 Task: Create a due date automation trigger when advanced on, on the monday of the week before a card is due add fields with custom fields "Resume" completed at 11:00 AM.
Action: Mouse moved to (1088, 77)
Screenshot: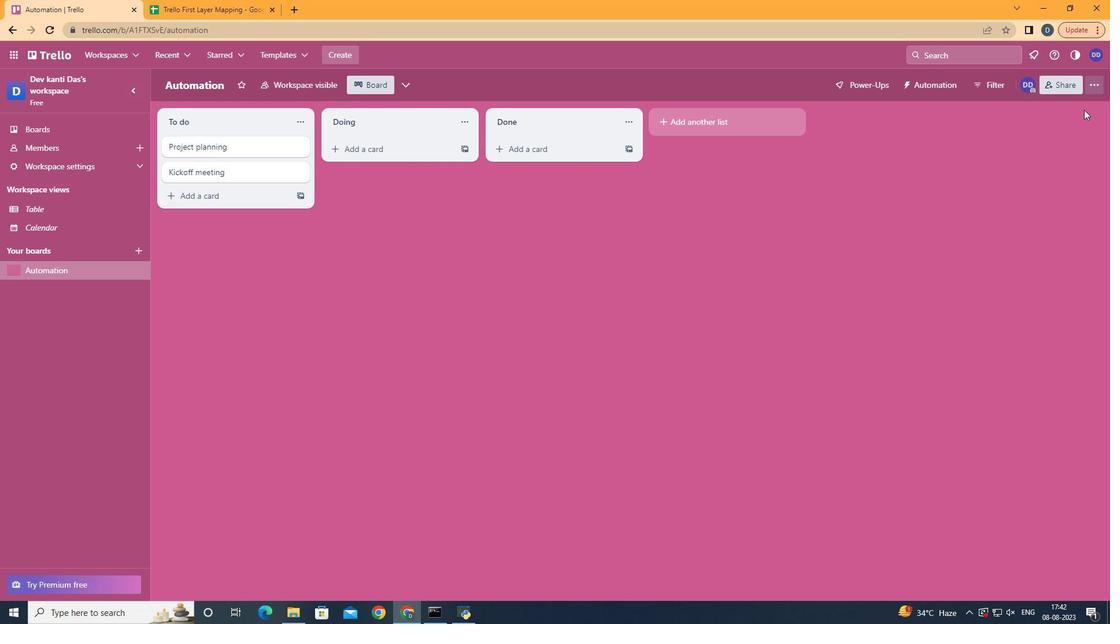 
Action: Mouse pressed left at (1088, 77)
Screenshot: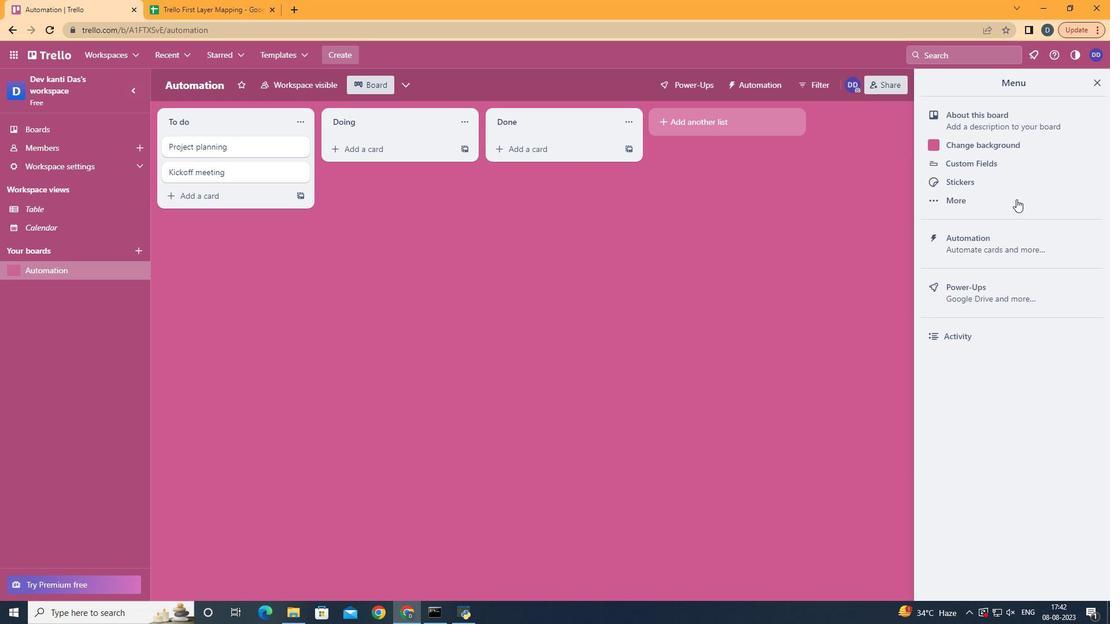 
Action: Mouse moved to (980, 229)
Screenshot: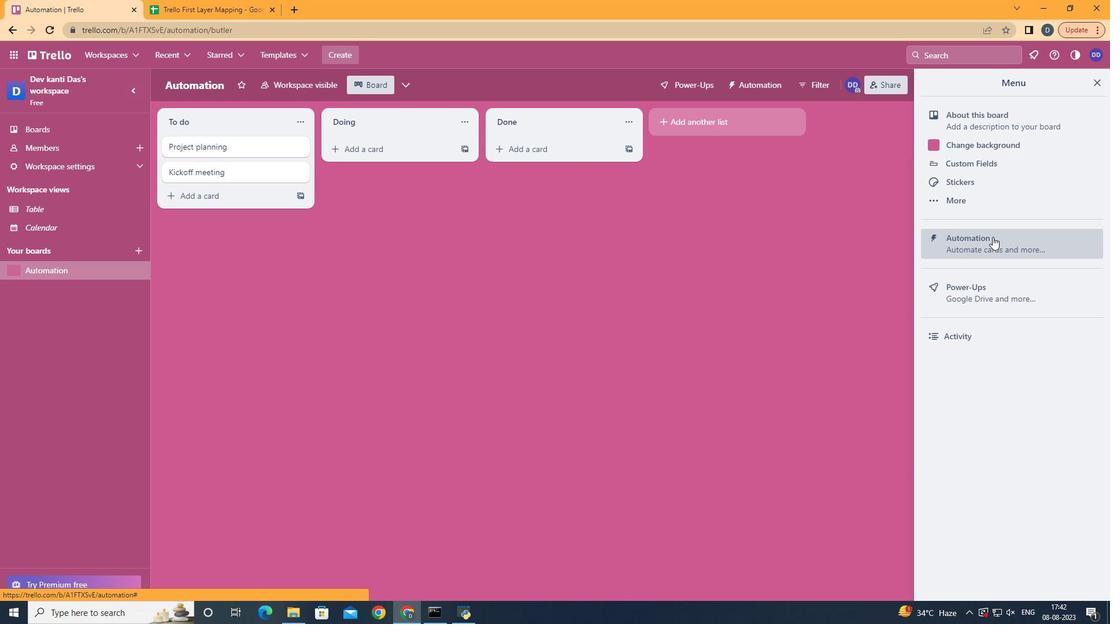
Action: Mouse pressed left at (980, 229)
Screenshot: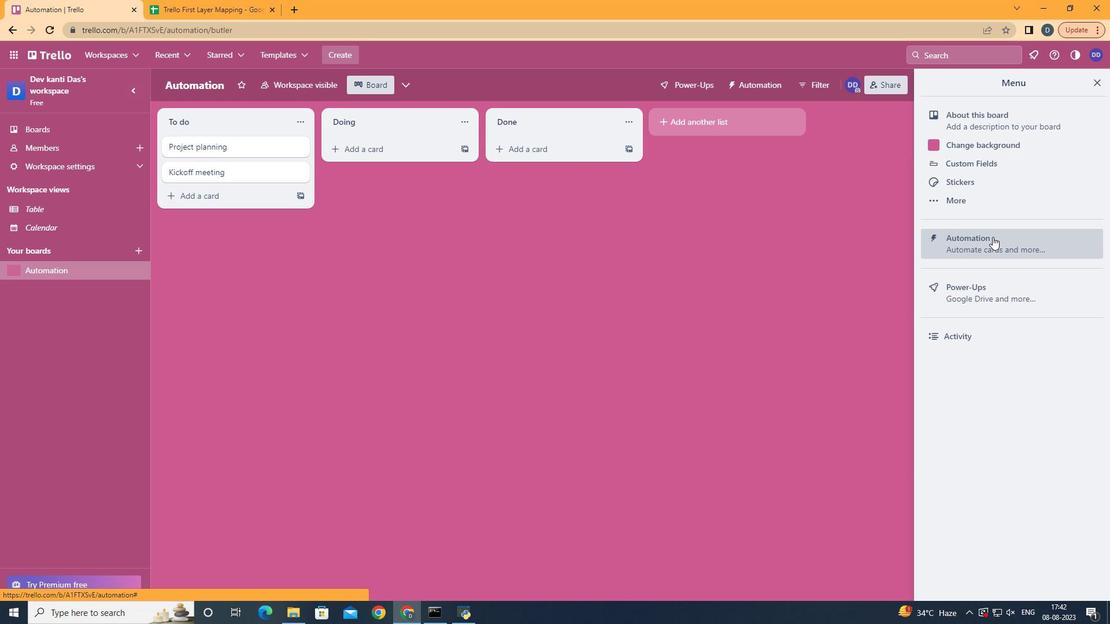 
Action: Mouse moved to (197, 225)
Screenshot: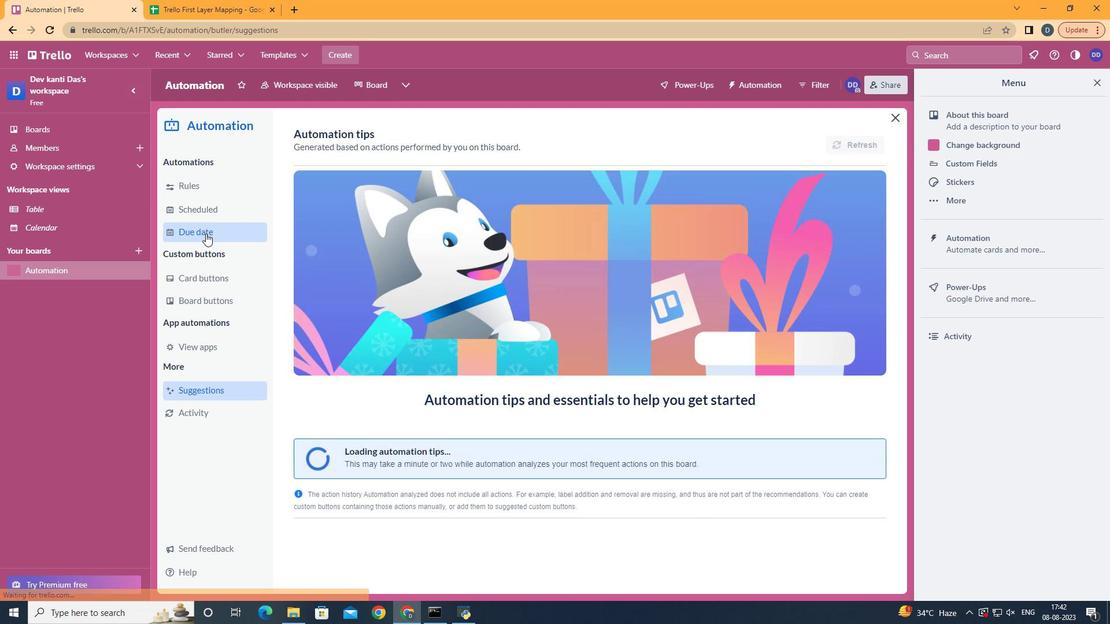 
Action: Mouse pressed left at (197, 225)
Screenshot: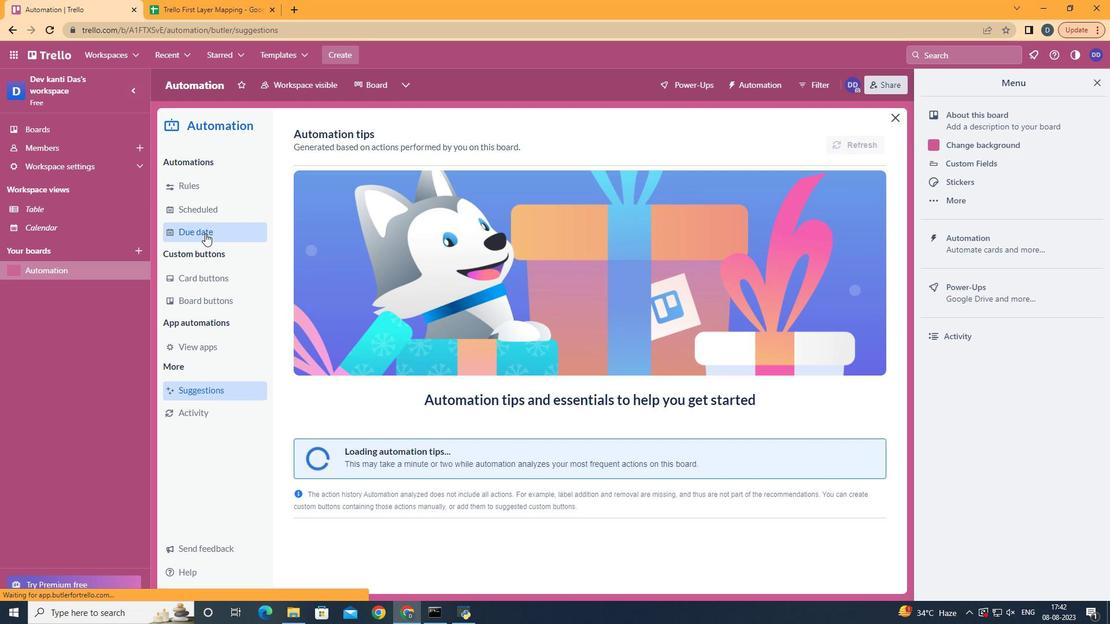 
Action: Mouse moved to (801, 129)
Screenshot: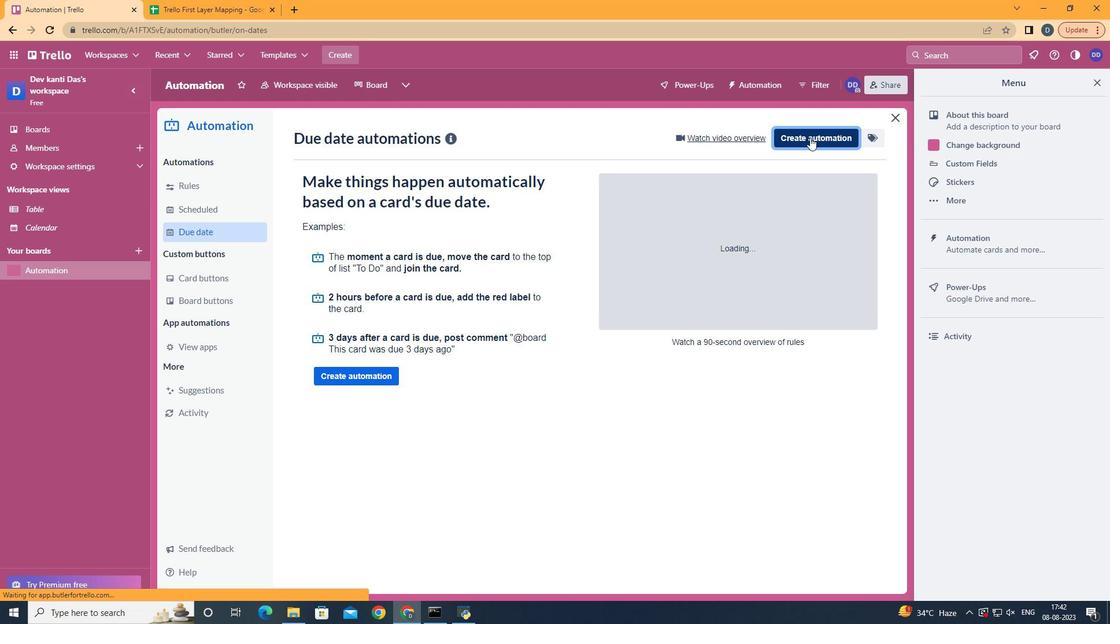 
Action: Mouse pressed left at (801, 129)
Screenshot: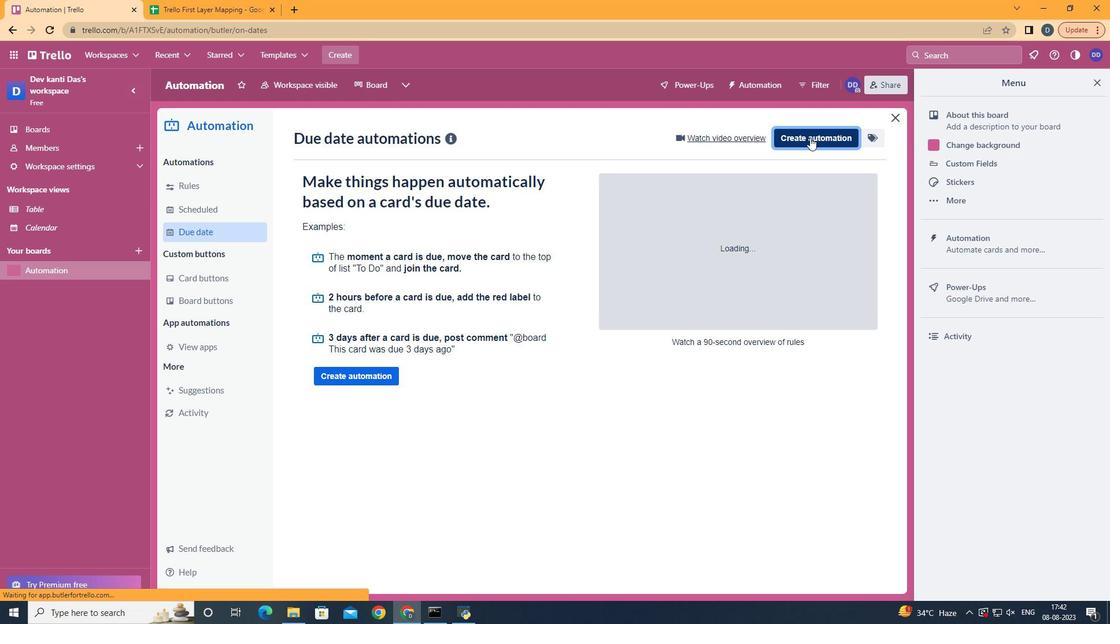 
Action: Mouse moved to (615, 241)
Screenshot: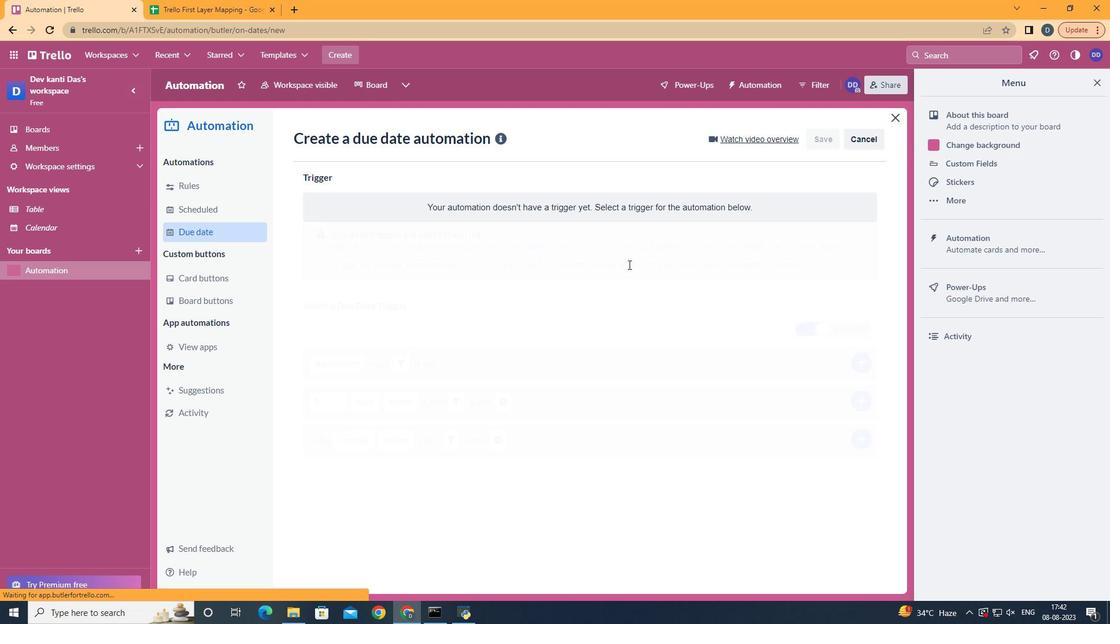 
Action: Mouse pressed left at (615, 241)
Screenshot: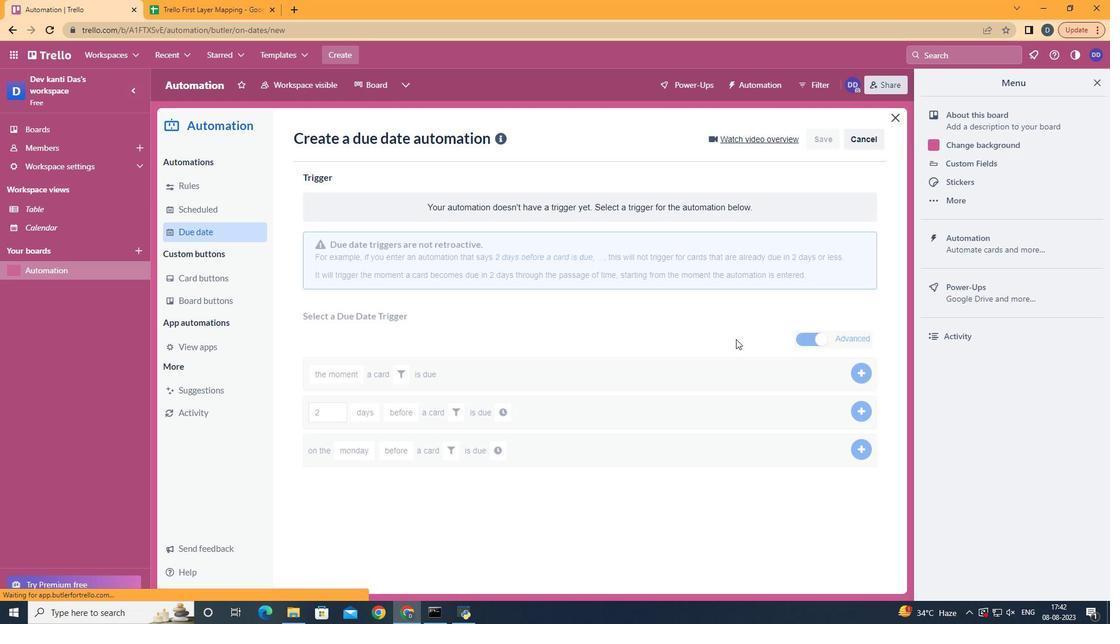 
Action: Mouse moved to (399, 543)
Screenshot: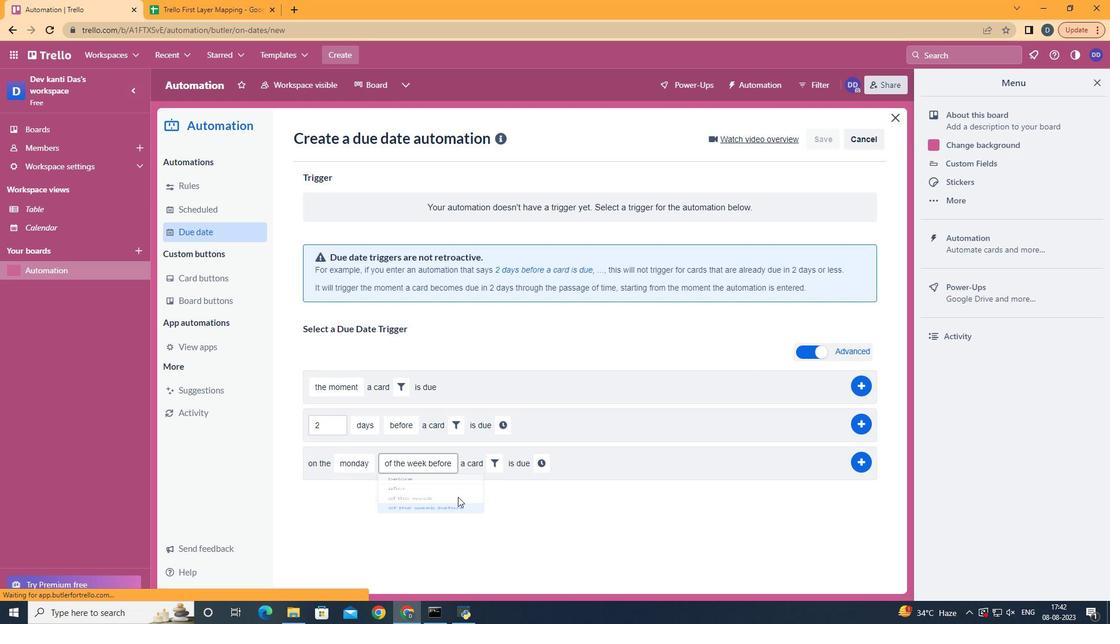
Action: Mouse pressed left at (399, 543)
Screenshot: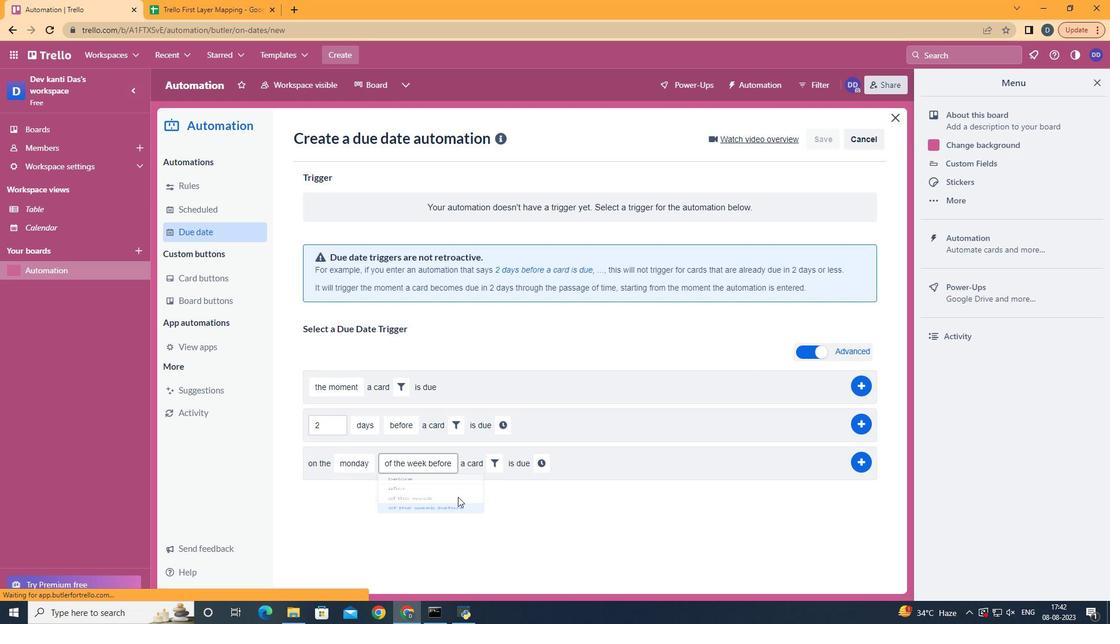 
Action: Mouse moved to (480, 459)
Screenshot: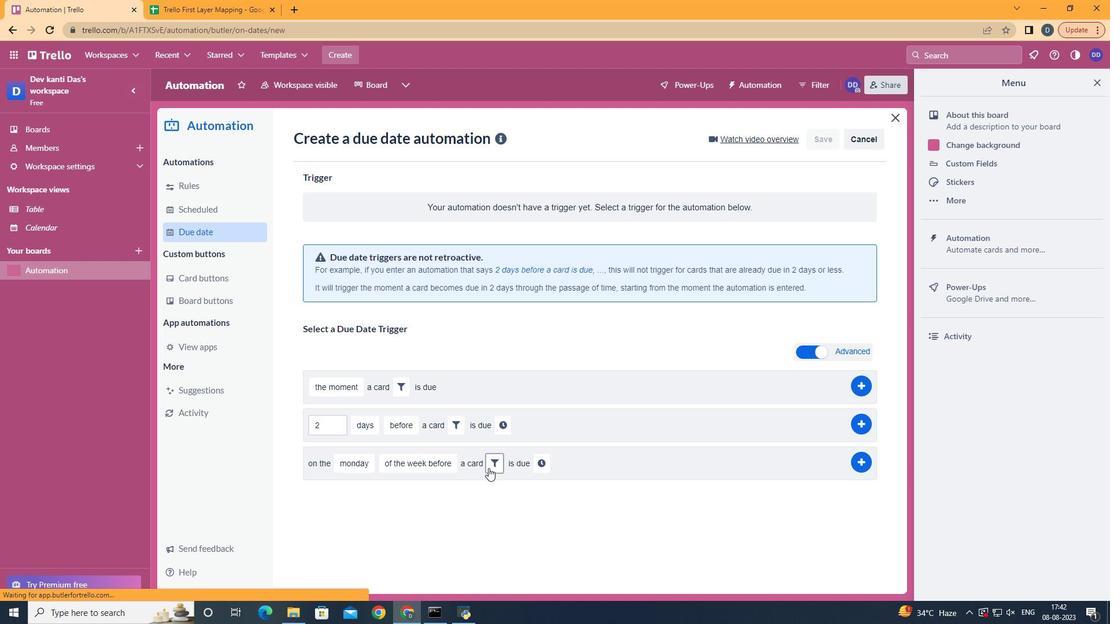 
Action: Mouse pressed left at (480, 459)
Screenshot: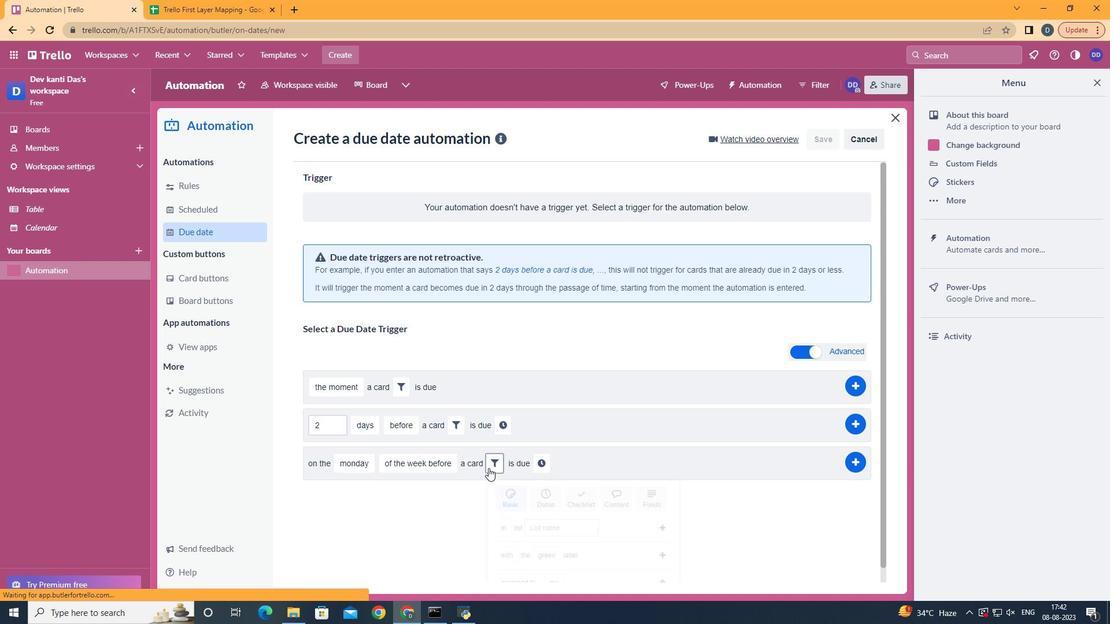 
Action: Mouse moved to (678, 489)
Screenshot: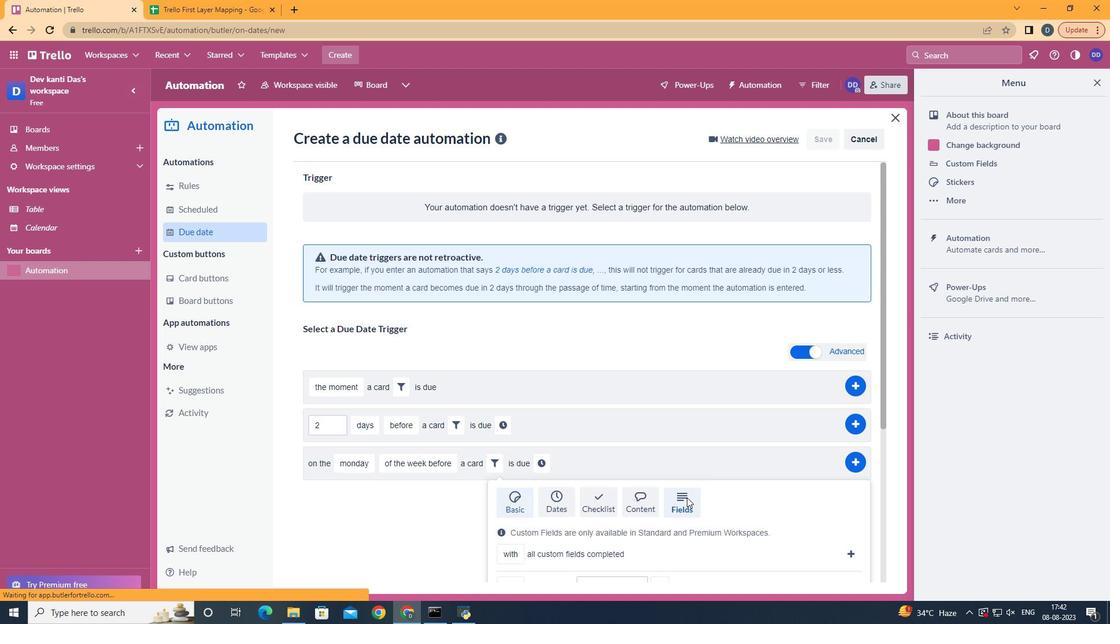 
Action: Mouse pressed left at (678, 489)
Screenshot: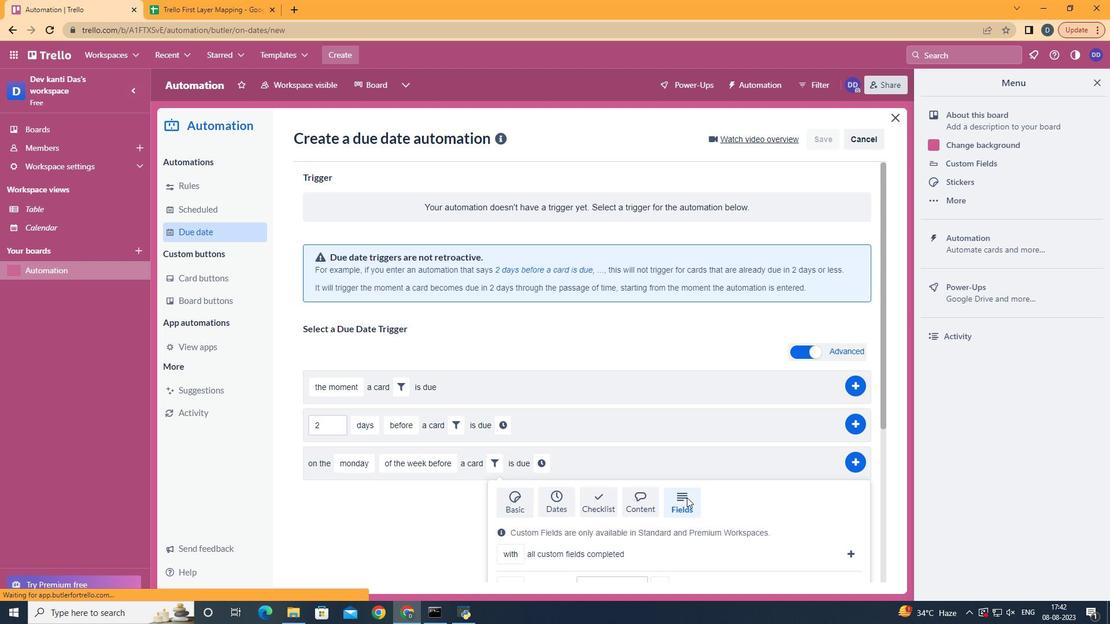 
Action: Mouse moved to (678, 489)
Screenshot: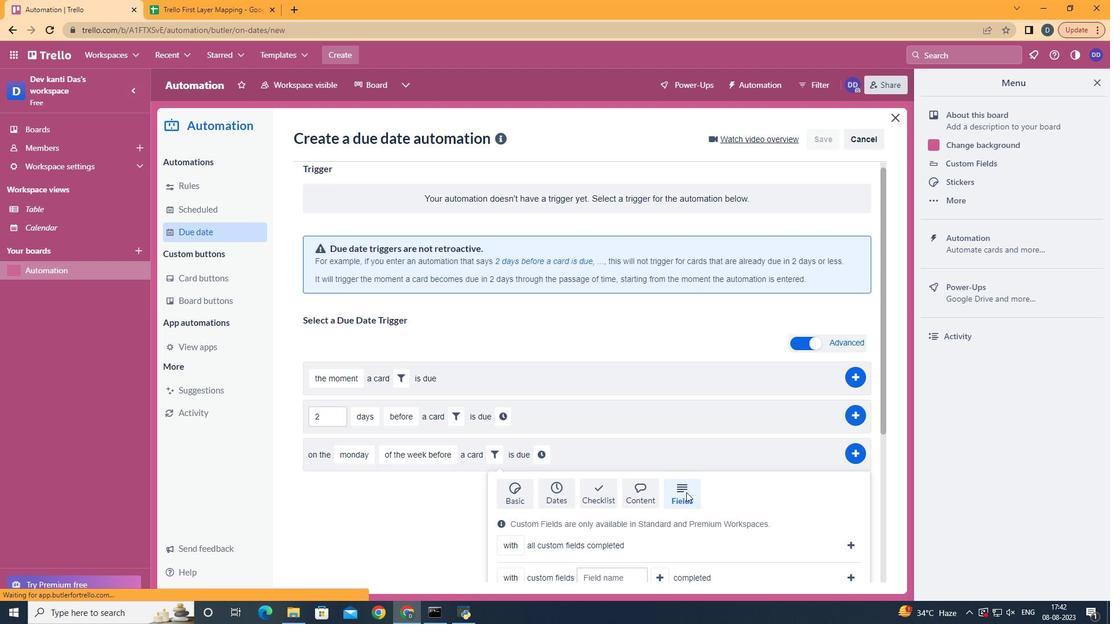 
Action: Mouse scrolled (678, 488) with delta (0, 0)
Screenshot: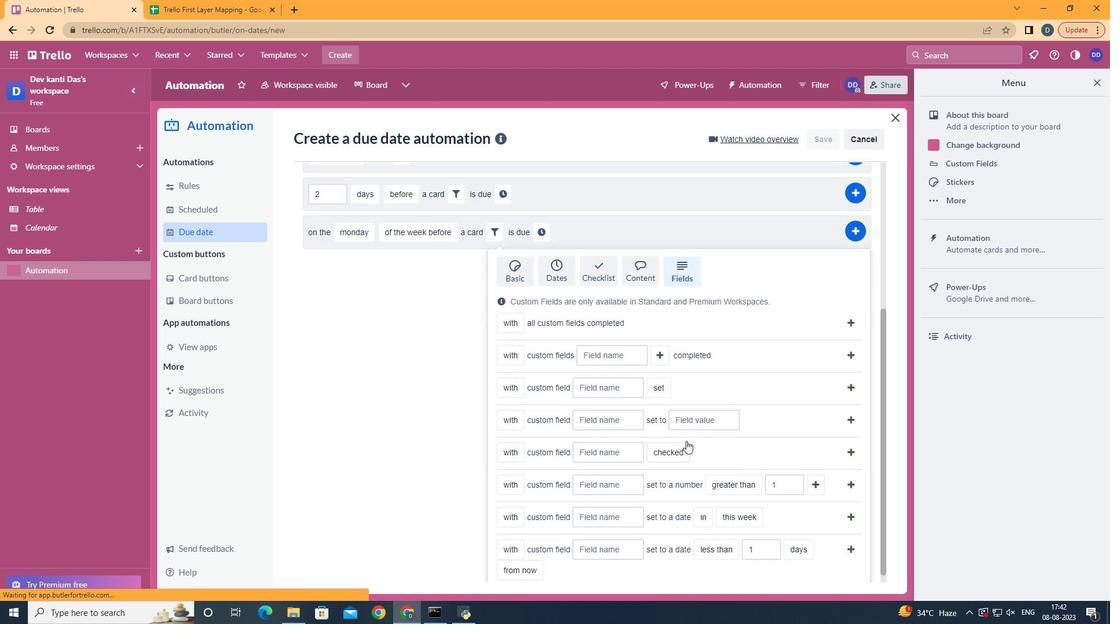 
Action: Mouse scrolled (678, 488) with delta (0, 0)
Screenshot: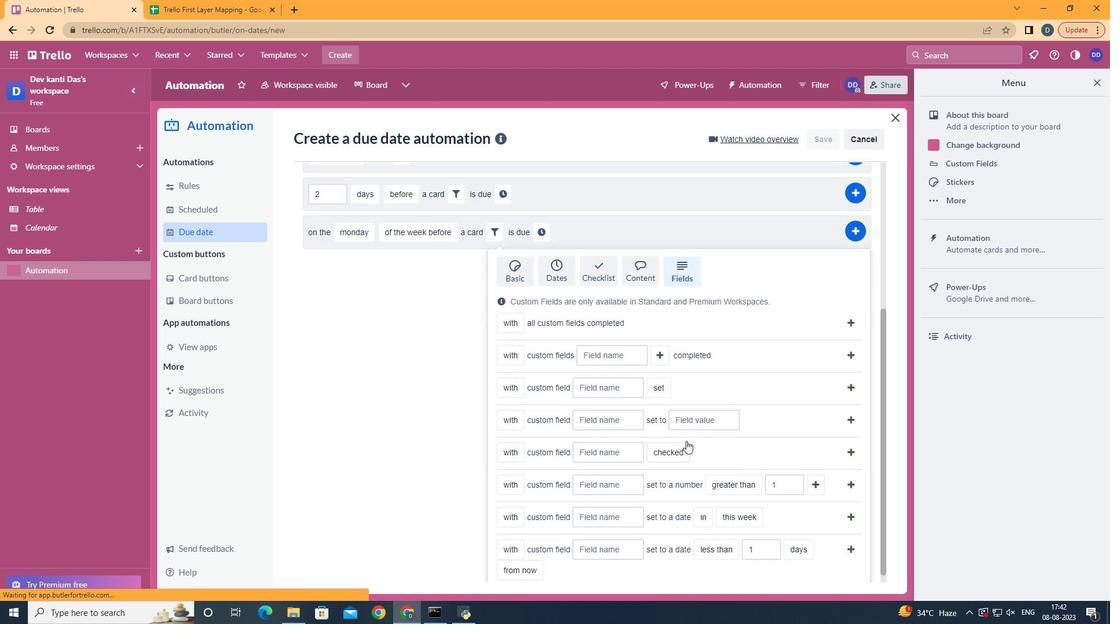 
Action: Mouse scrolled (678, 488) with delta (0, 0)
Screenshot: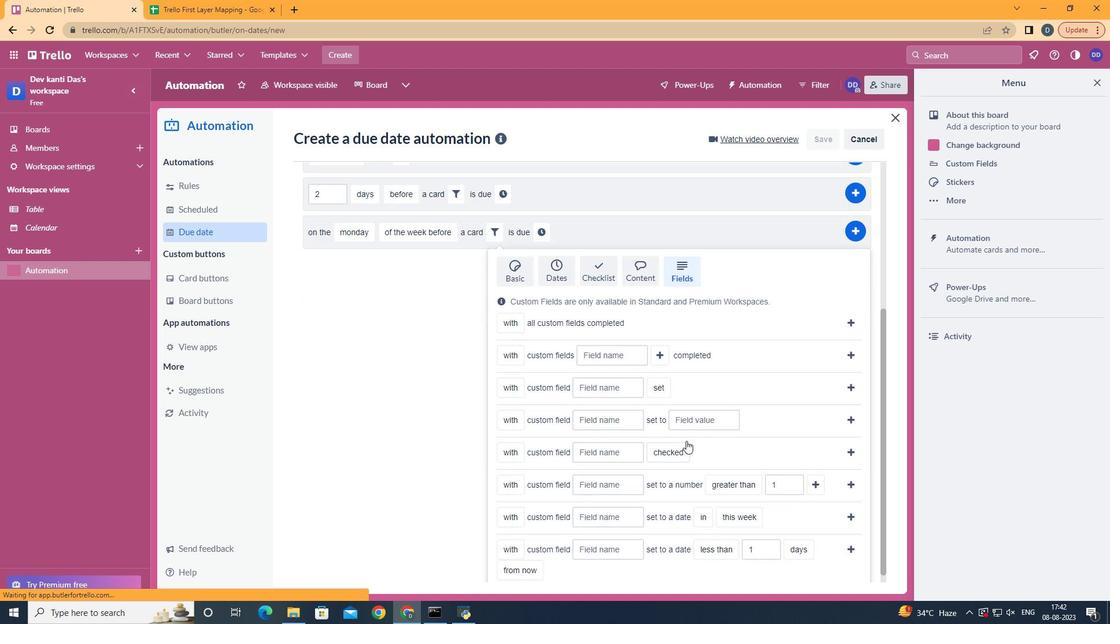 
Action: Mouse scrolled (678, 488) with delta (0, 0)
Screenshot: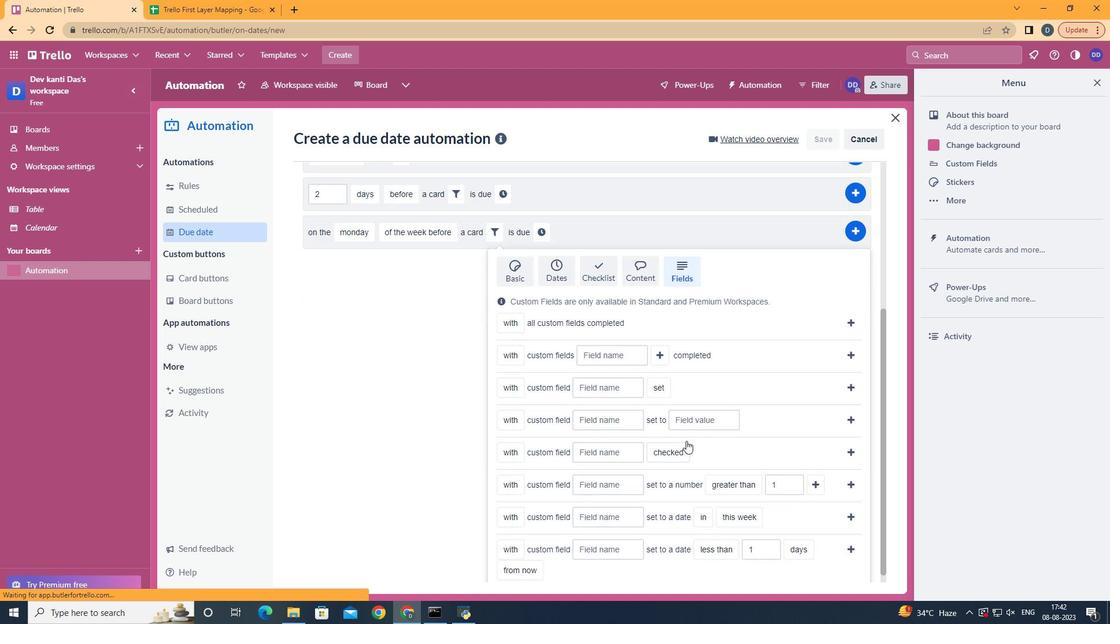 
Action: Mouse moved to (512, 367)
Screenshot: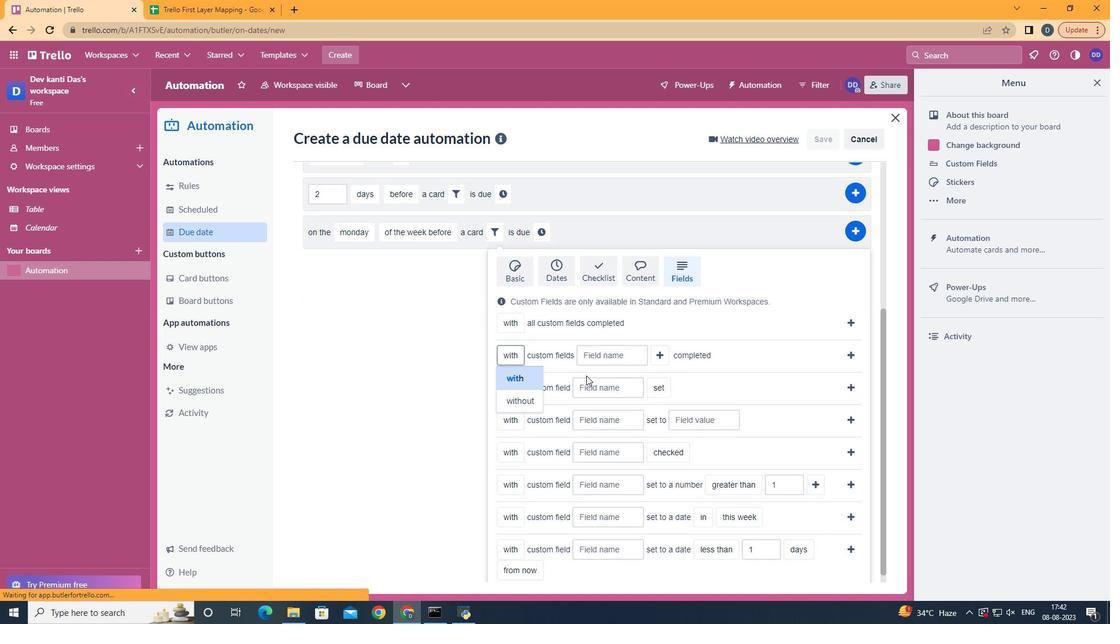 
Action: Mouse pressed left at (512, 367)
Screenshot: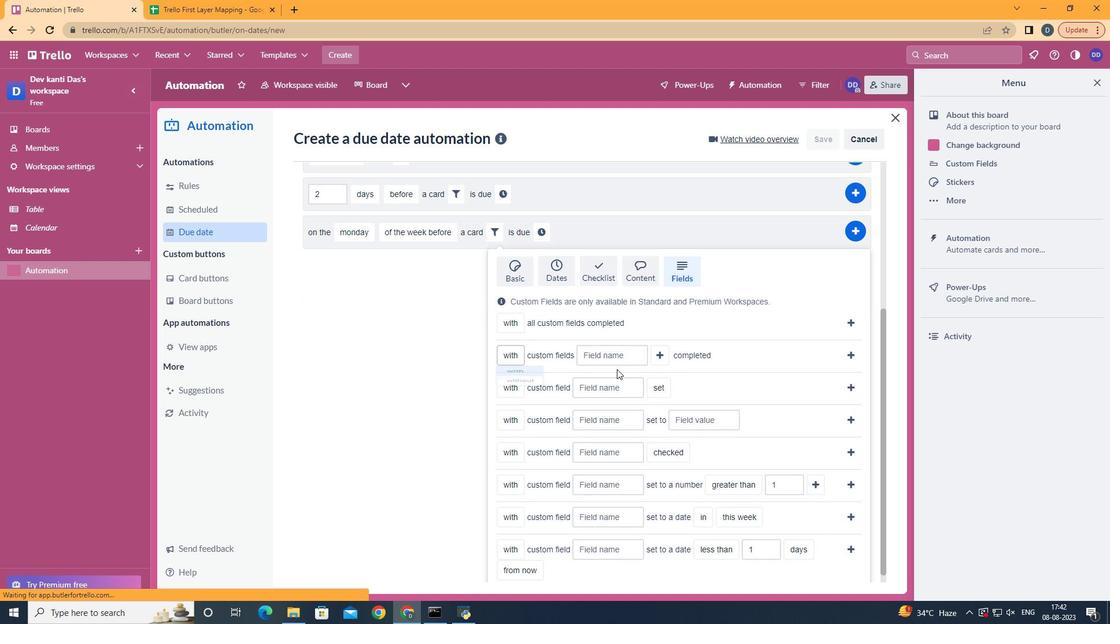 
Action: Mouse moved to (608, 349)
Screenshot: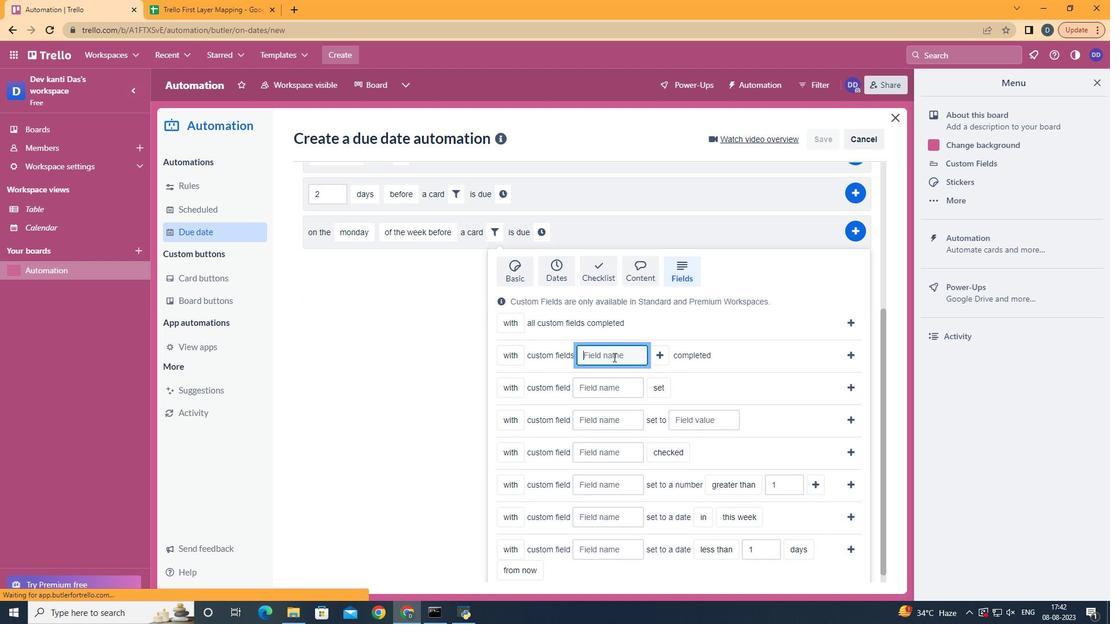 
Action: Mouse pressed left at (608, 349)
Screenshot: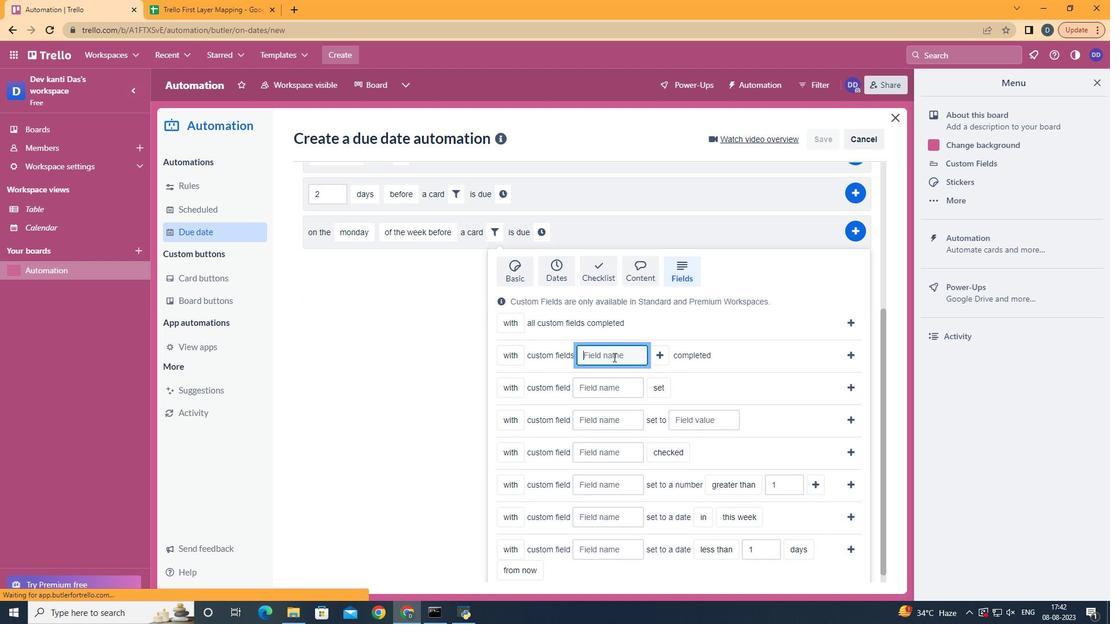 
Action: Mouse moved to (605, 348)
Screenshot: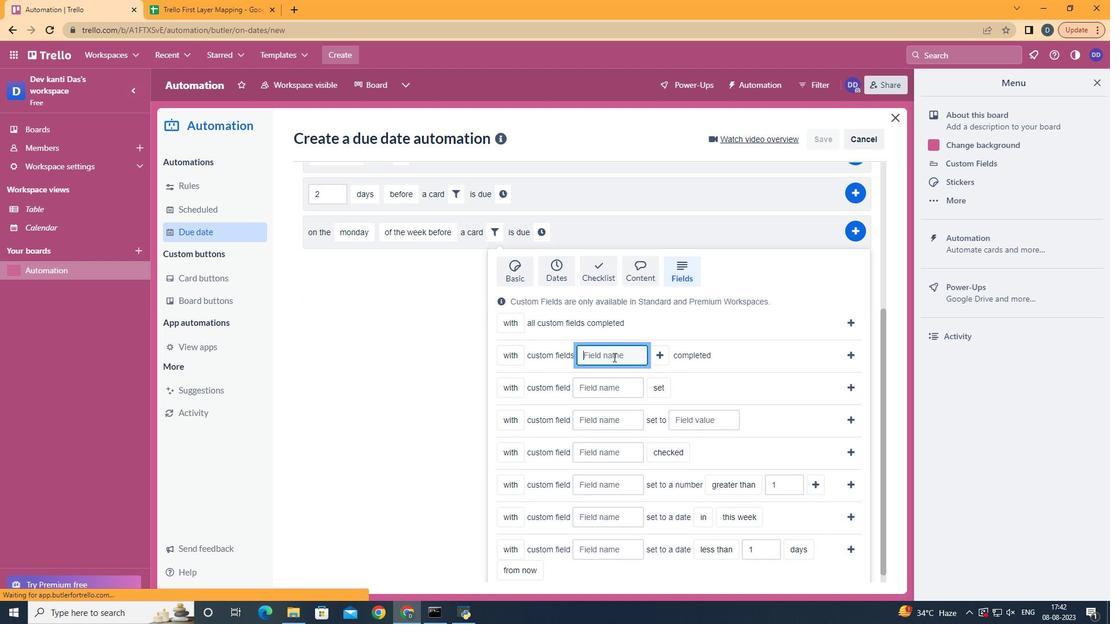
Action: Key pressed <Key.shift>R
Screenshot: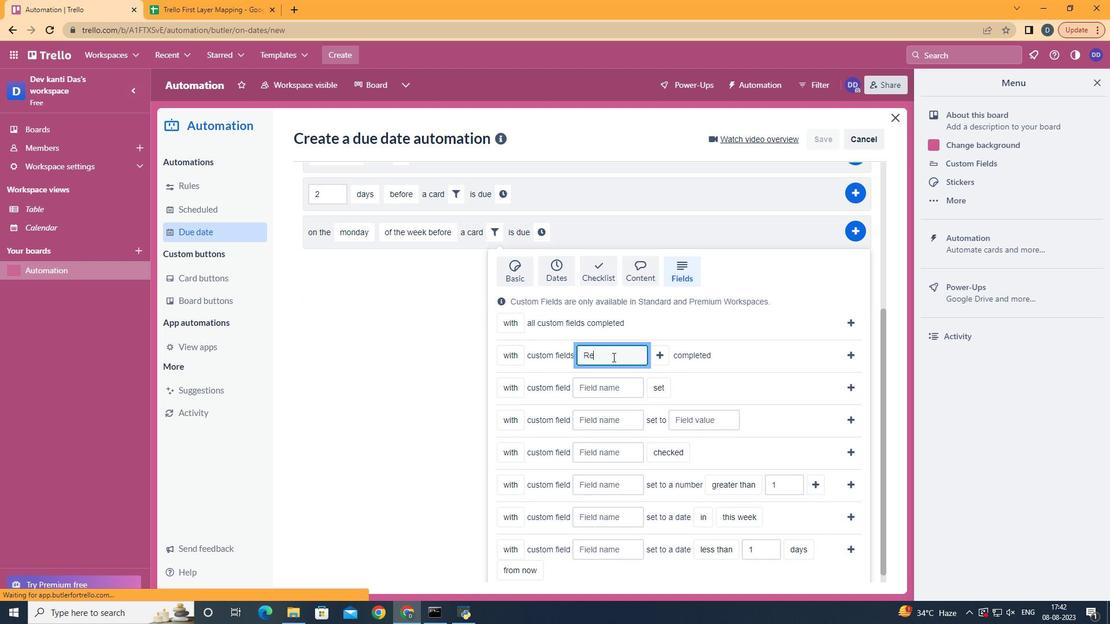 
Action: Mouse moved to (604, 348)
Screenshot: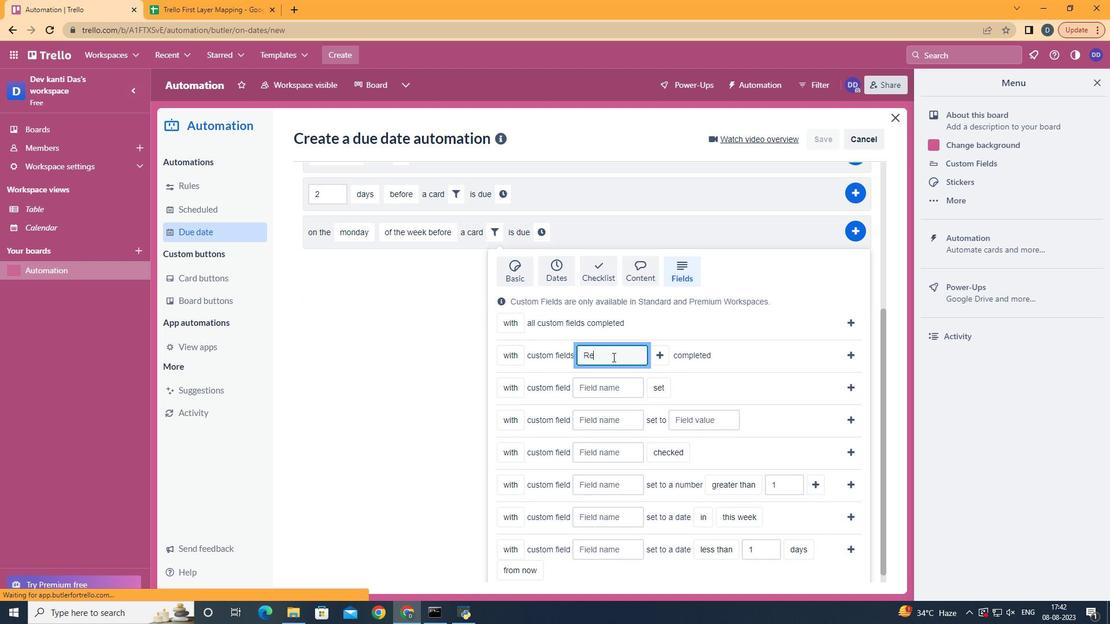 
Action: Key pressed esume
Screenshot: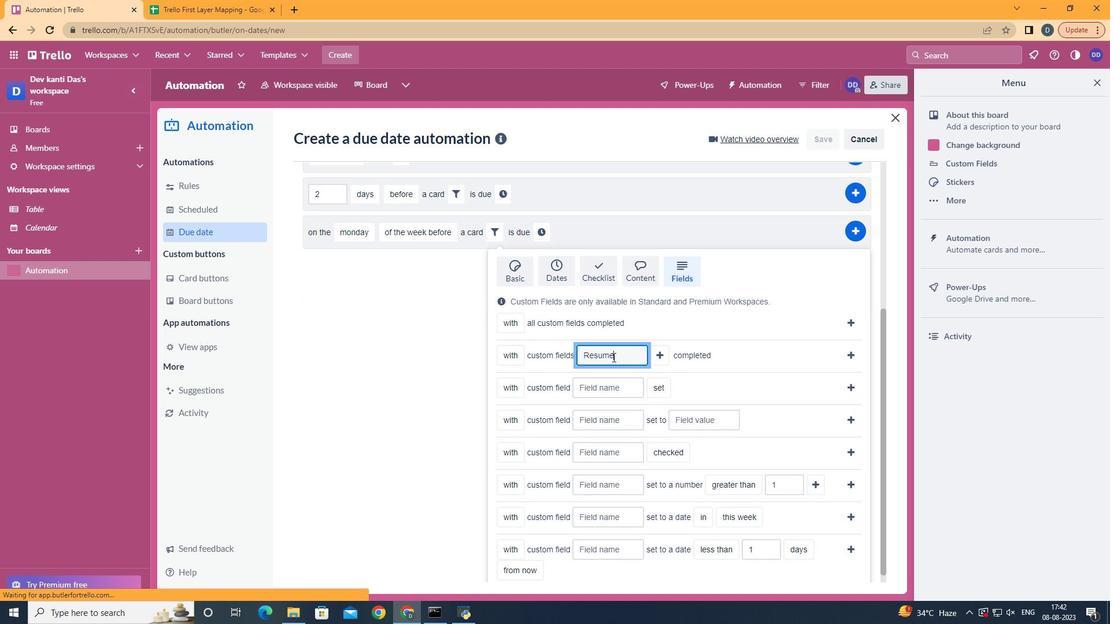 
Action: Mouse moved to (840, 343)
Screenshot: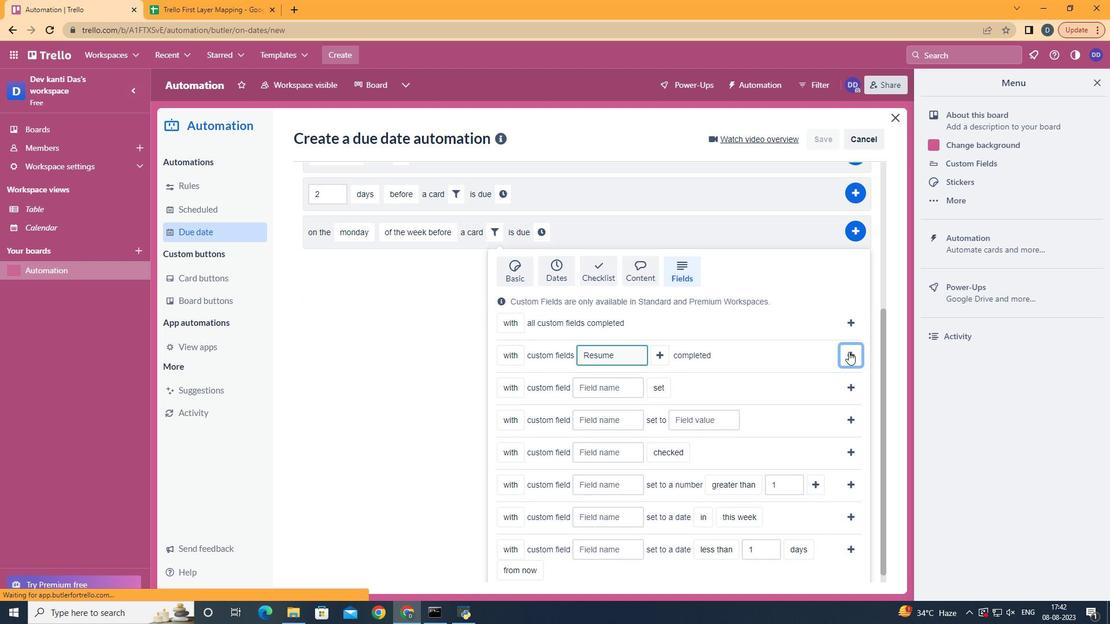 
Action: Mouse pressed left at (840, 343)
Screenshot: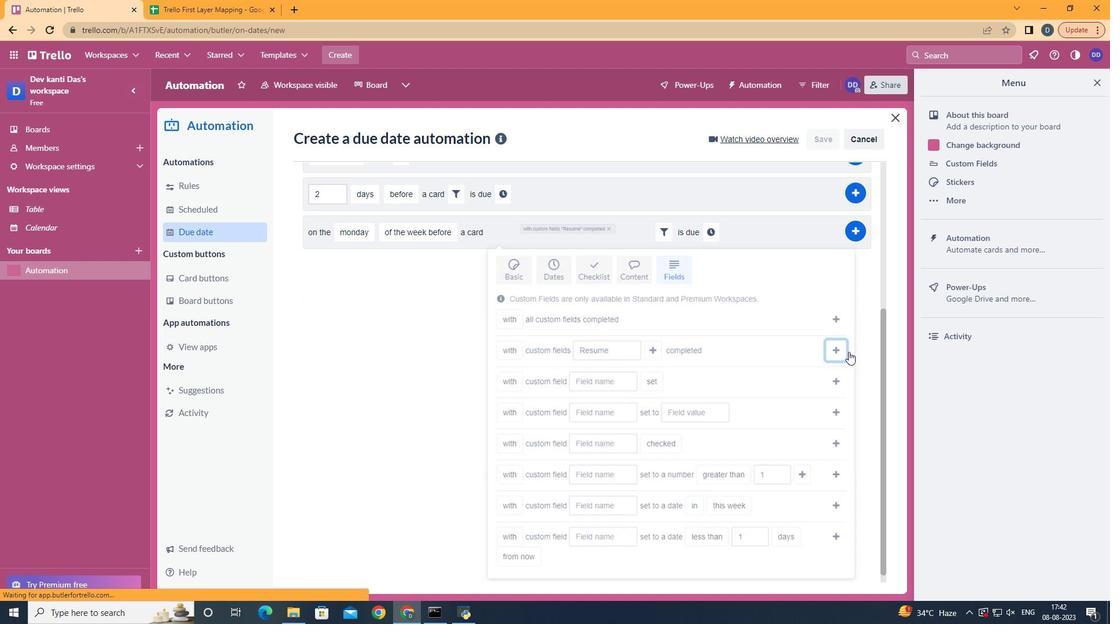 
Action: Mouse moved to (701, 455)
Screenshot: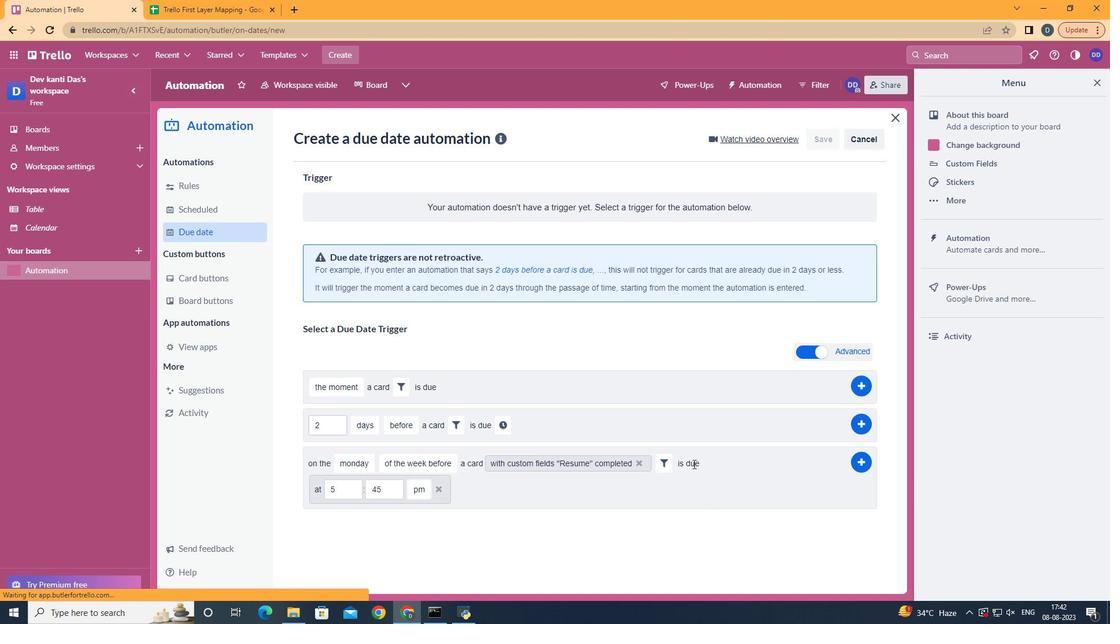 
Action: Mouse pressed left at (701, 455)
Screenshot: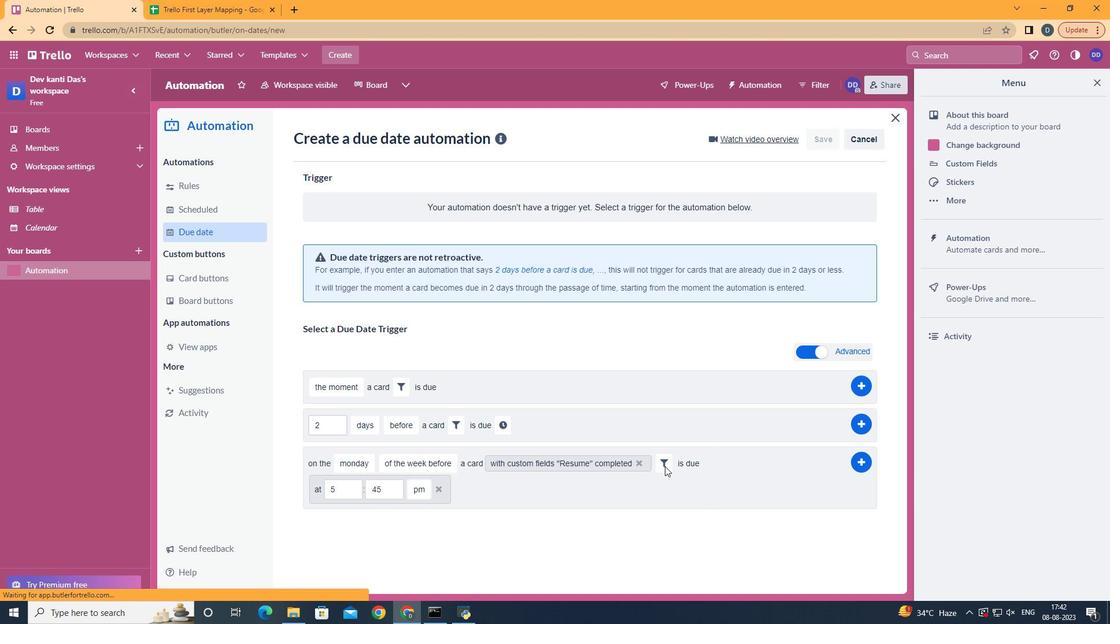 
Action: Mouse moved to (343, 479)
Screenshot: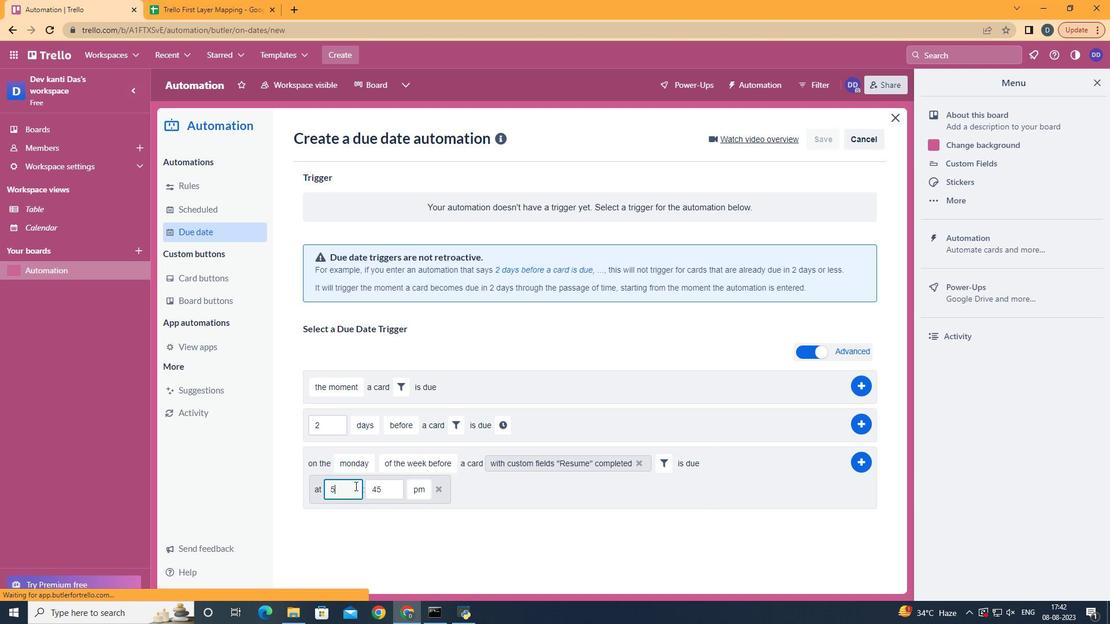 
Action: Mouse pressed left at (343, 479)
Screenshot: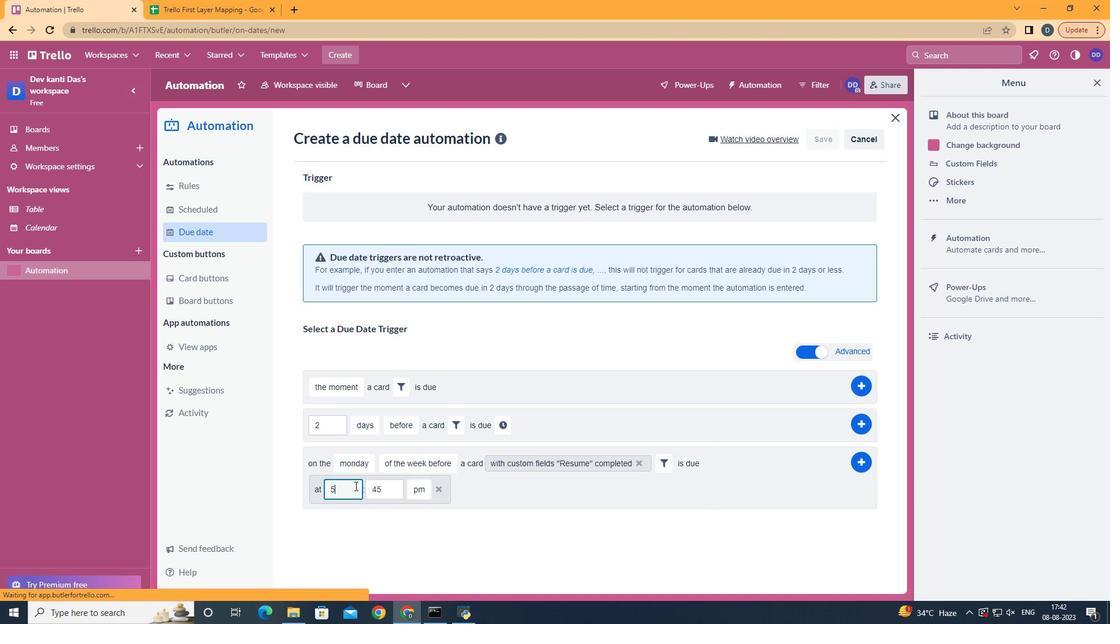 
Action: Mouse moved to (346, 477)
Screenshot: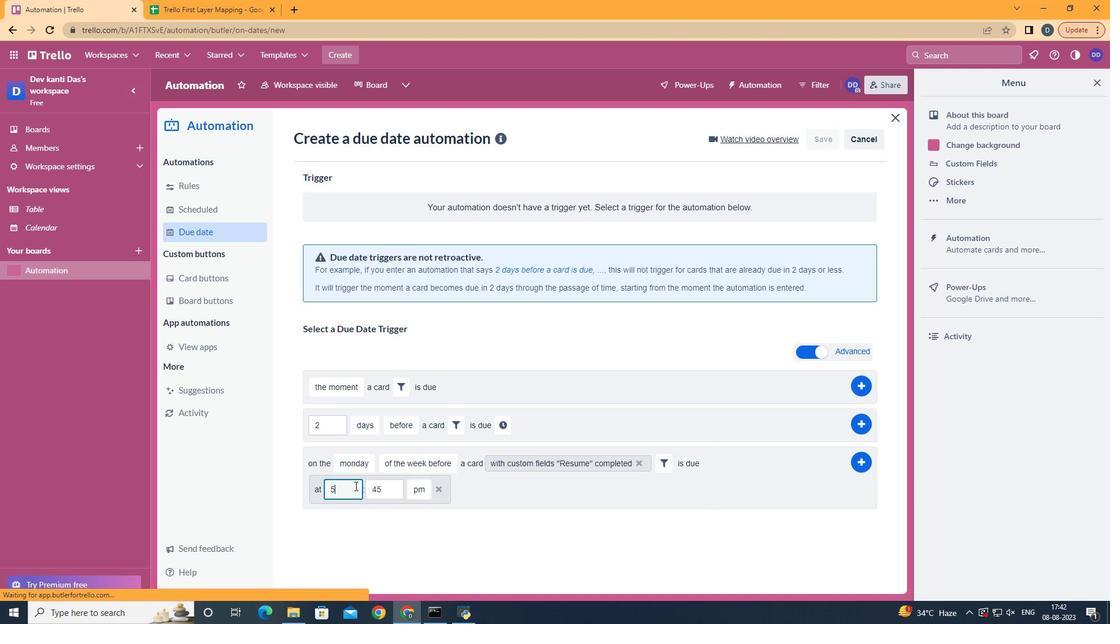 
Action: Key pressed <Key.backspace>11
Screenshot: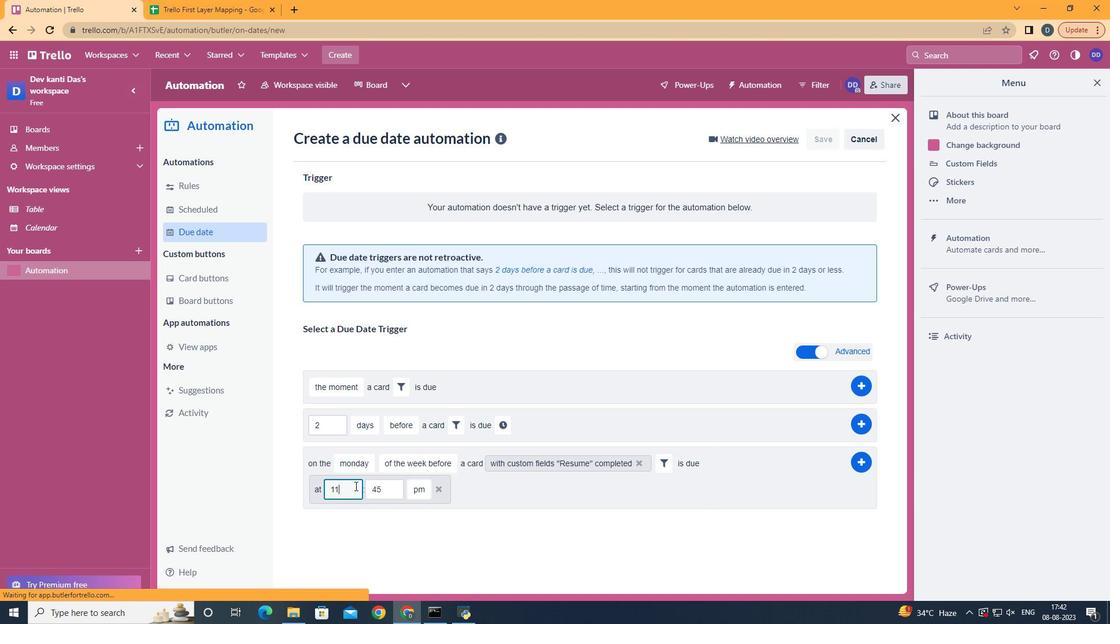 
Action: Mouse moved to (381, 485)
Screenshot: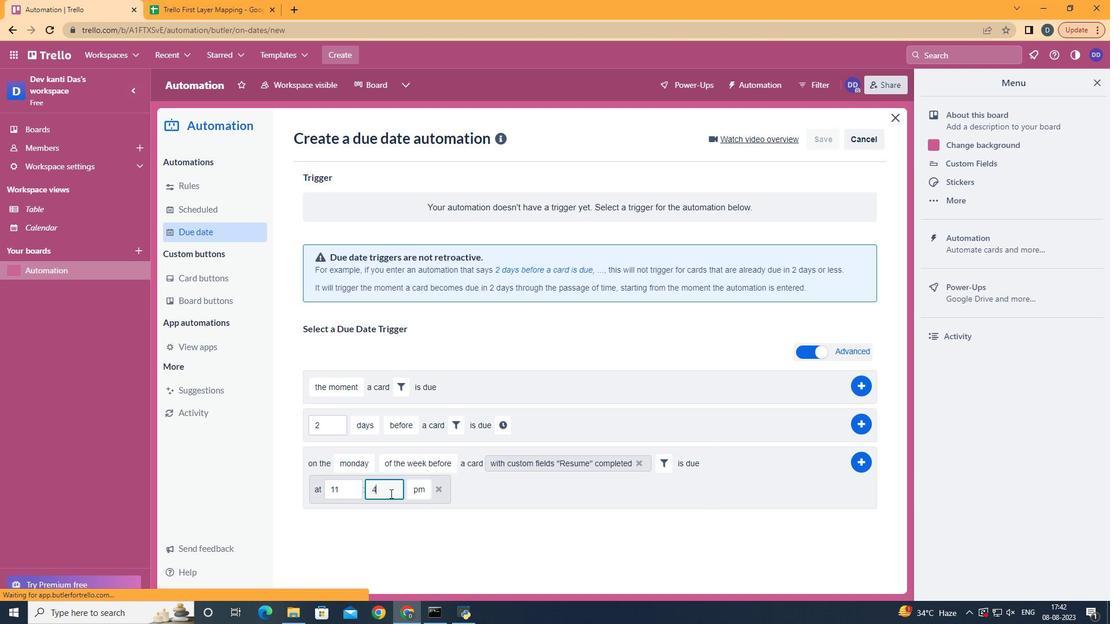 
Action: Mouse pressed left at (381, 485)
Screenshot: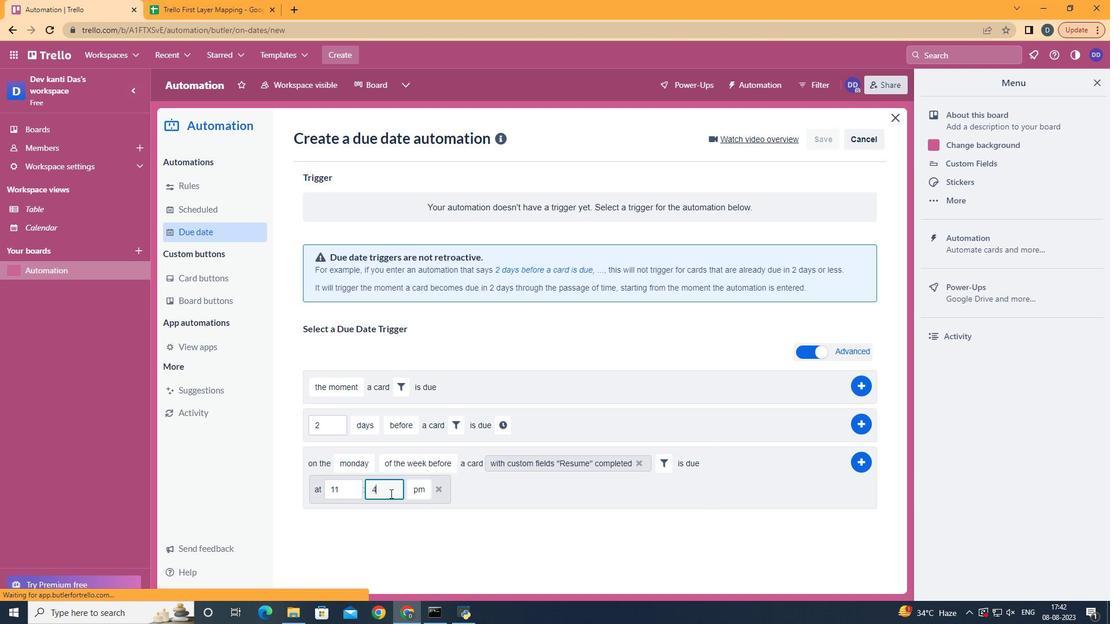 
Action: Key pressed <Key.backspace><Key.backspace>00
Screenshot: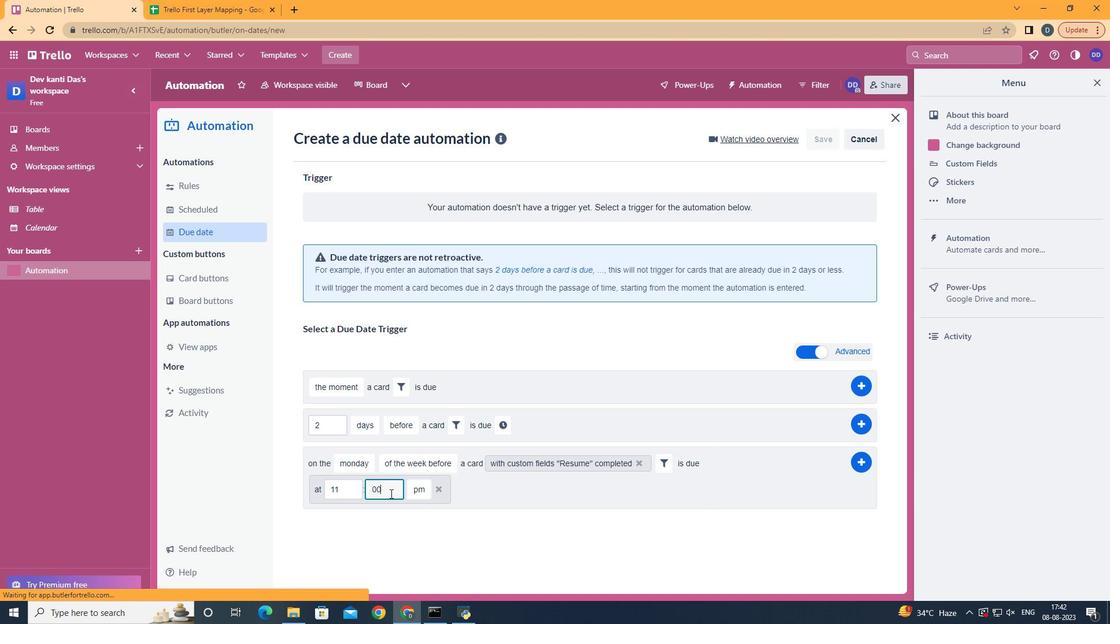 
Action: Mouse moved to (415, 499)
Screenshot: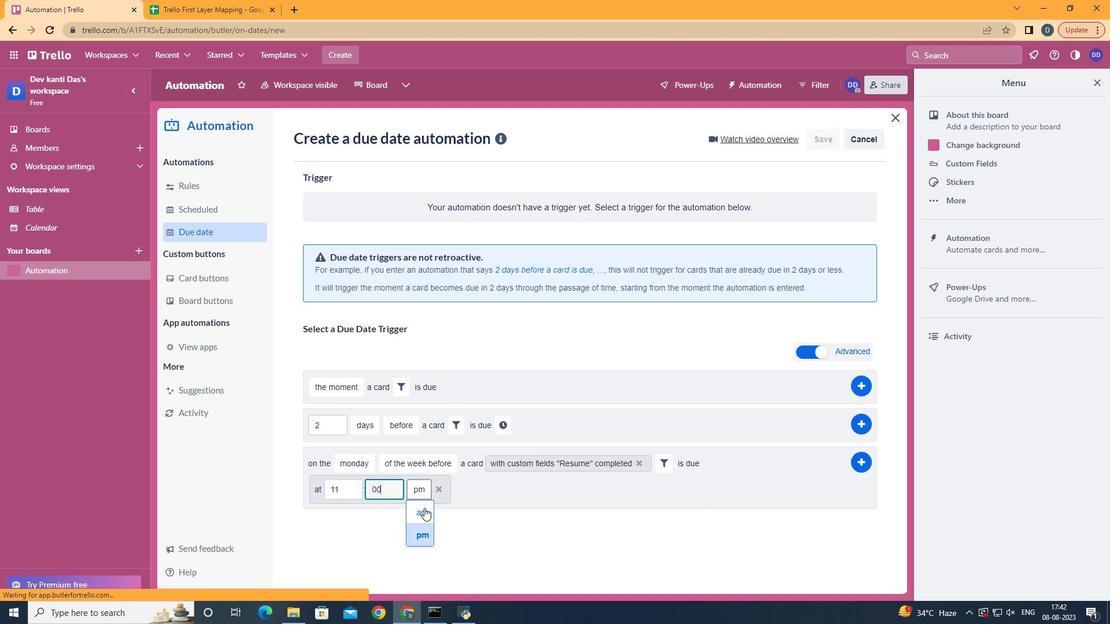 
Action: Mouse pressed left at (415, 499)
Screenshot: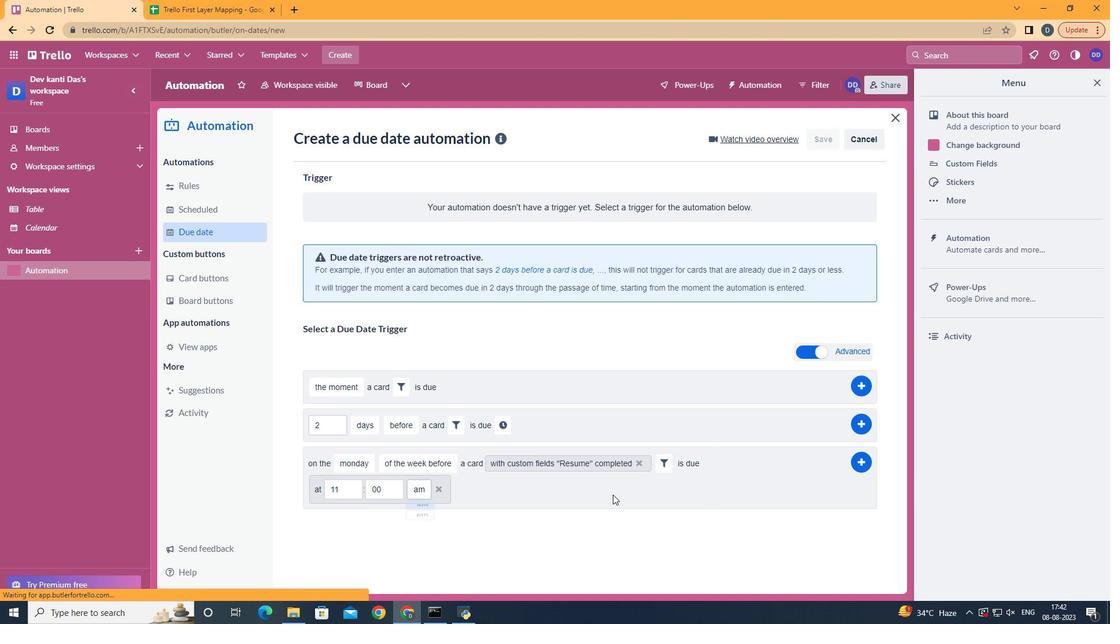 
Action: Mouse moved to (863, 447)
Screenshot: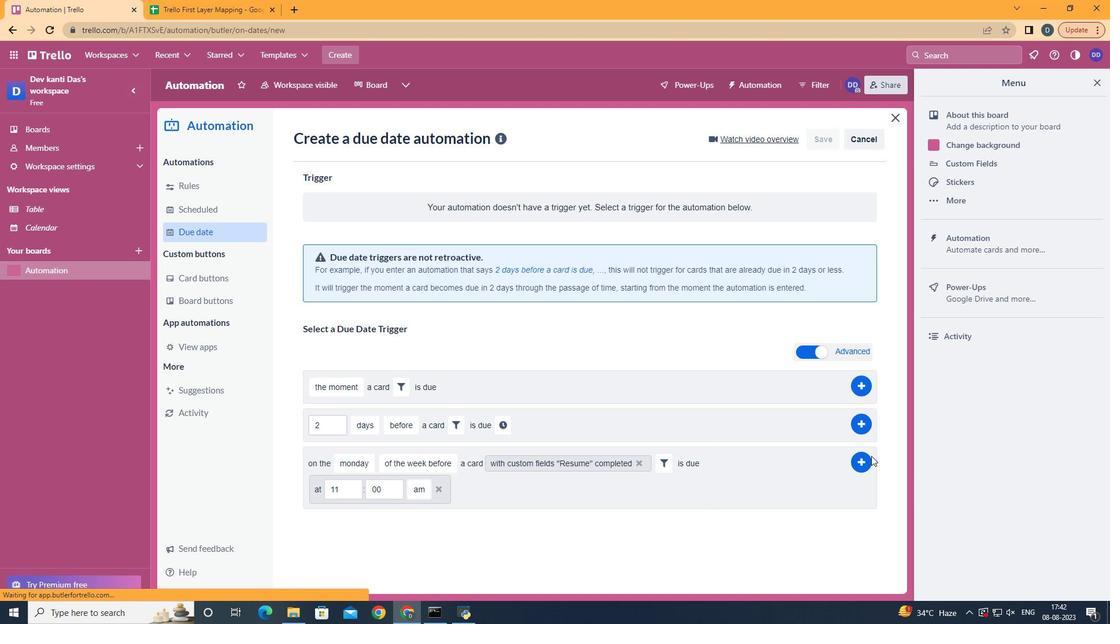 
Action: Mouse pressed left at (863, 447)
Screenshot: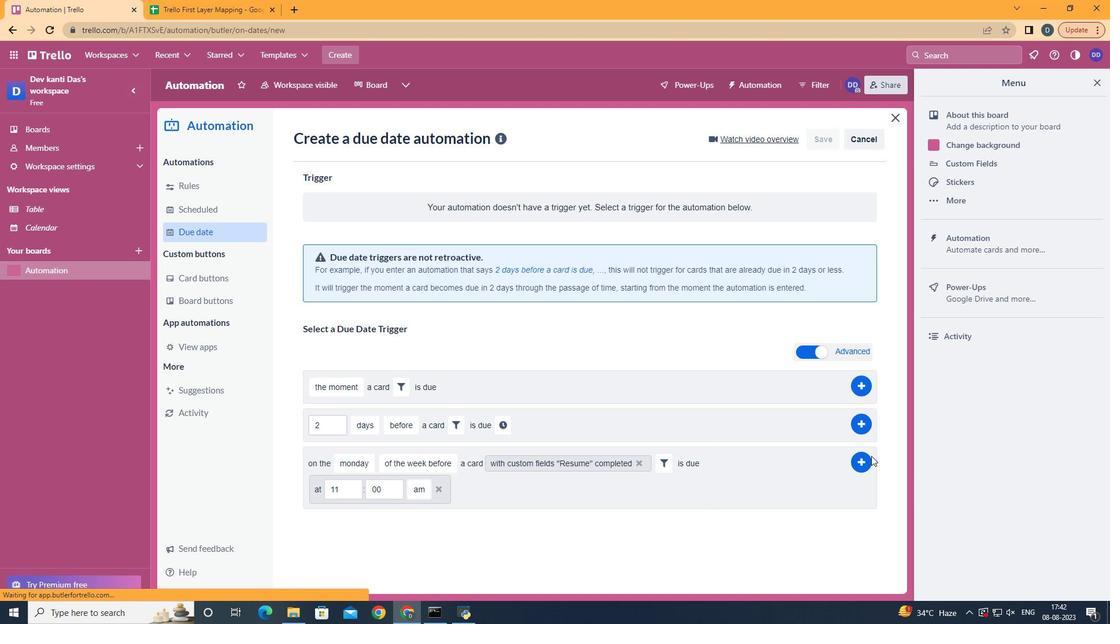 
Action: Mouse moved to (857, 453)
Screenshot: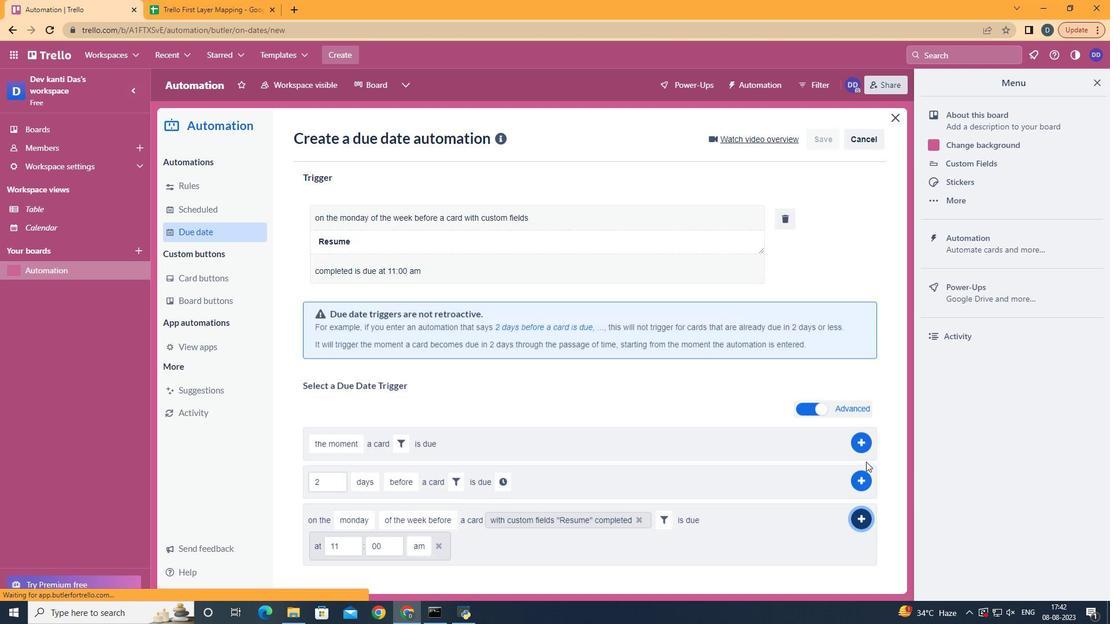 
Action: Mouse pressed left at (857, 453)
Screenshot: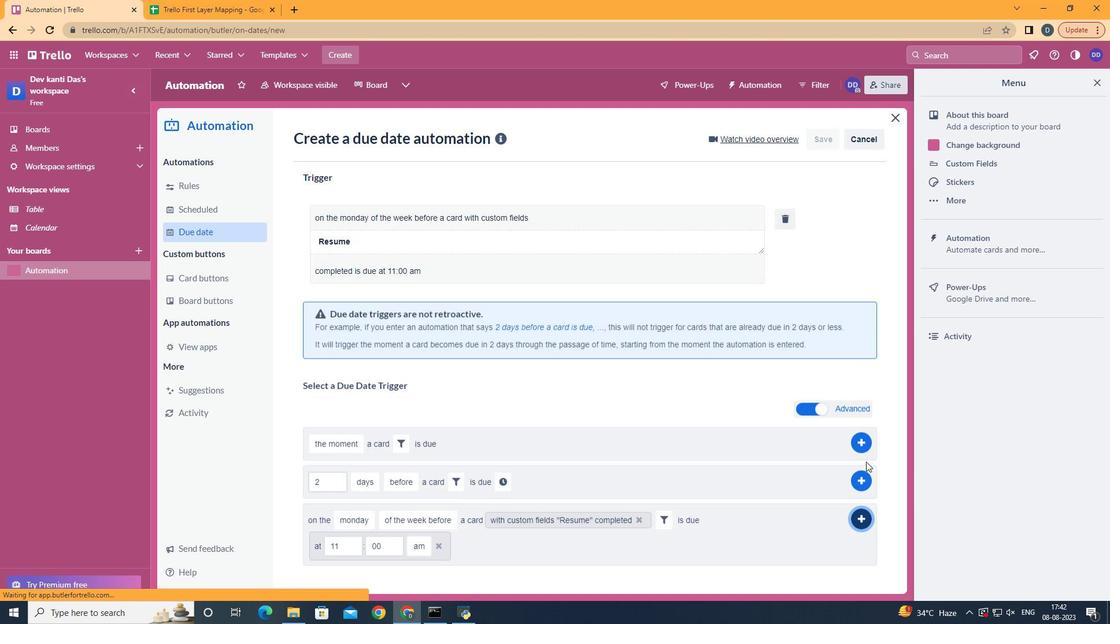 
Action: Mouse moved to (709, 219)
Screenshot: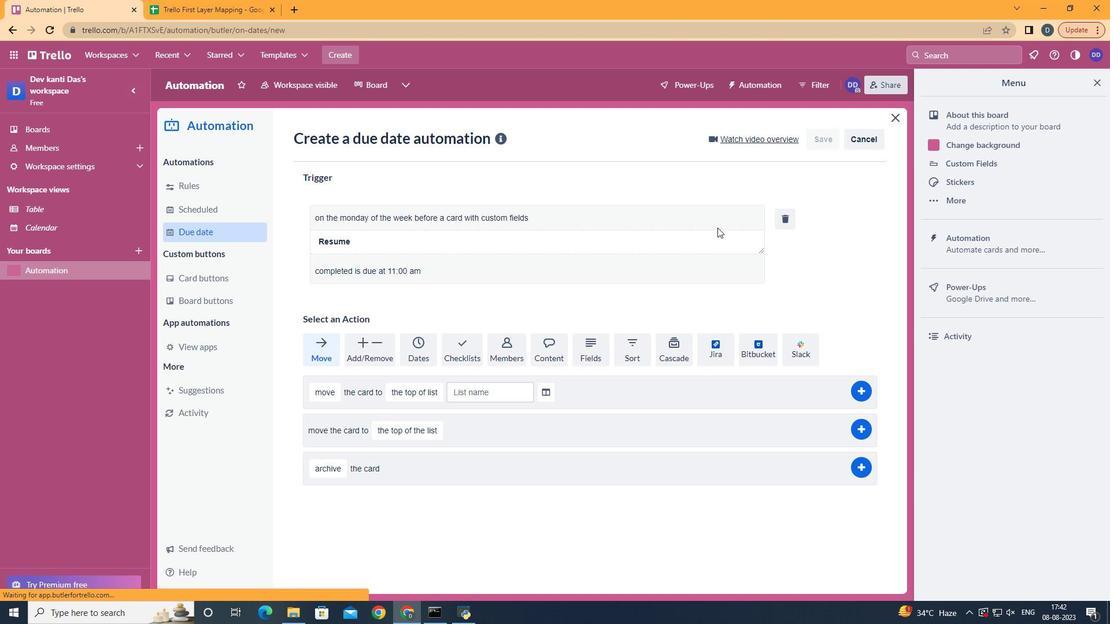 
